 Task: In job alerts turn off email notifications.
Action: Mouse moved to (714, 75)
Screenshot: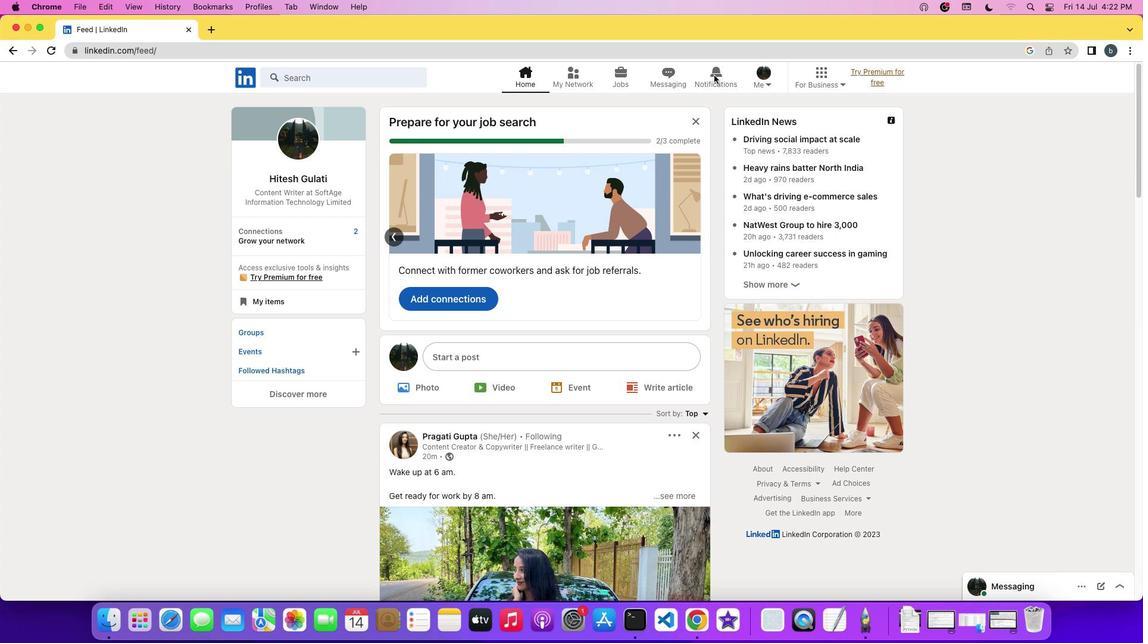 
Action: Mouse pressed left at (714, 75)
Screenshot: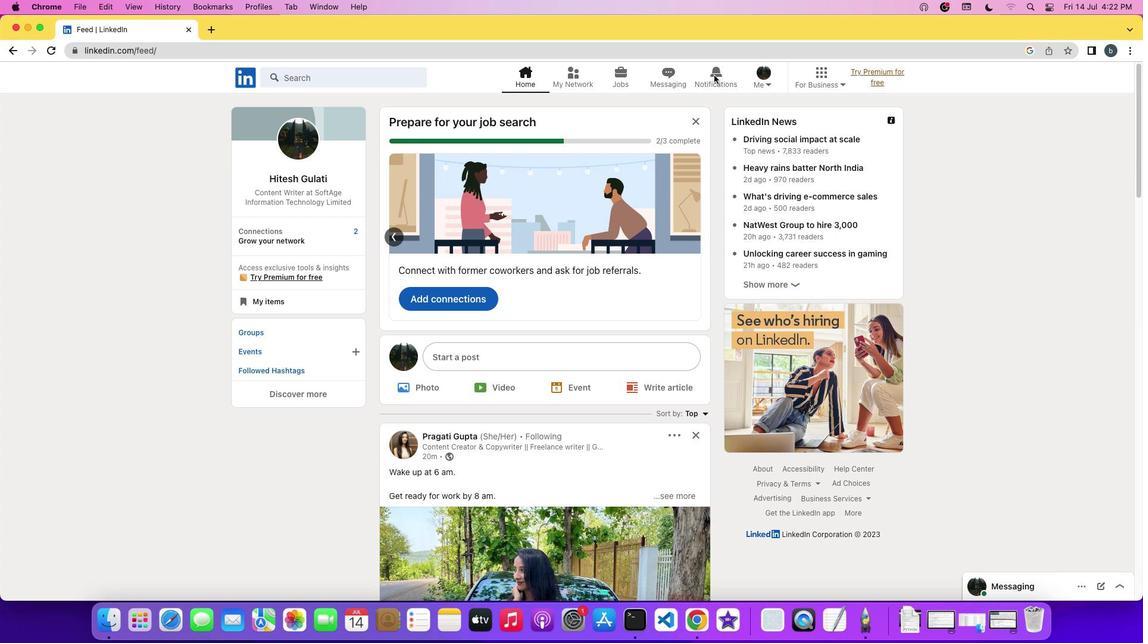 
Action: Mouse moved to (715, 75)
Screenshot: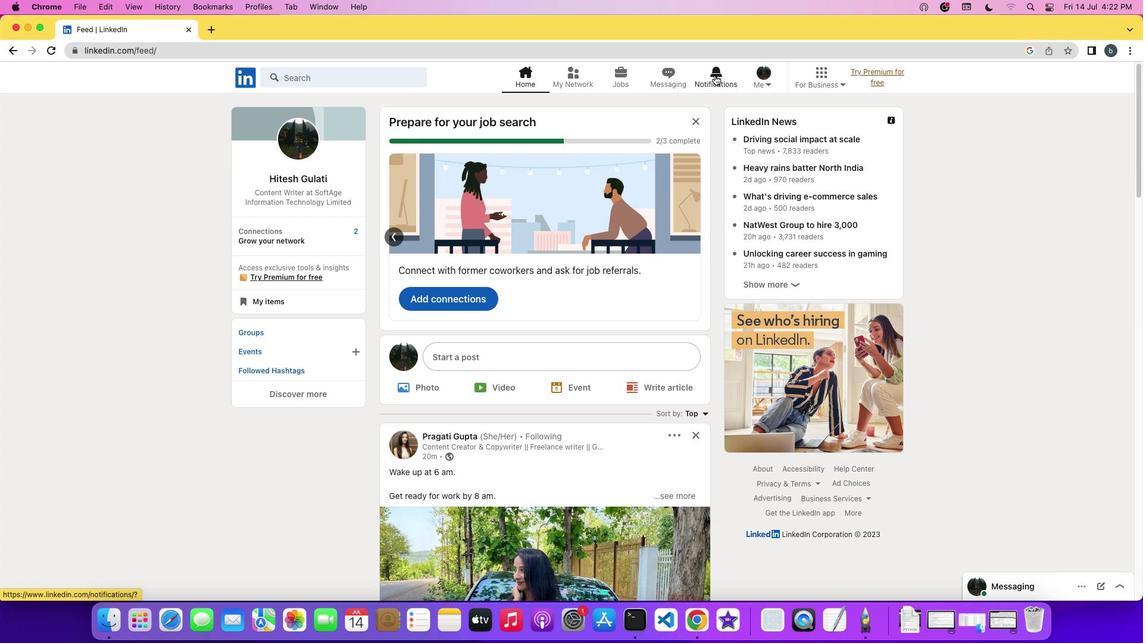 
Action: Mouse pressed left at (715, 75)
Screenshot: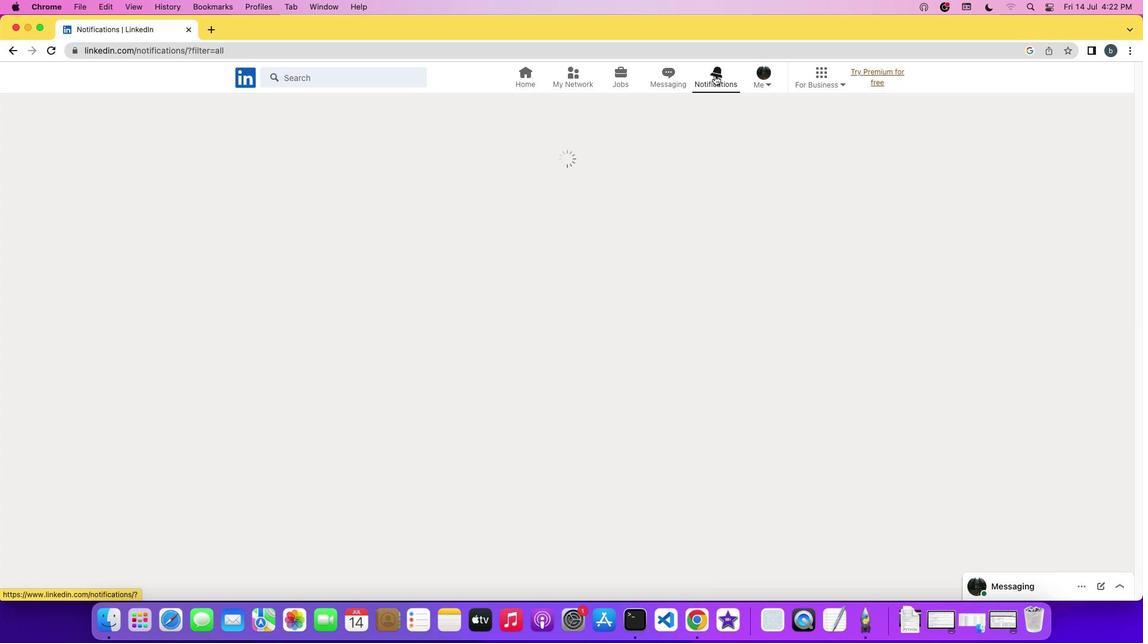 
Action: Mouse moved to (272, 156)
Screenshot: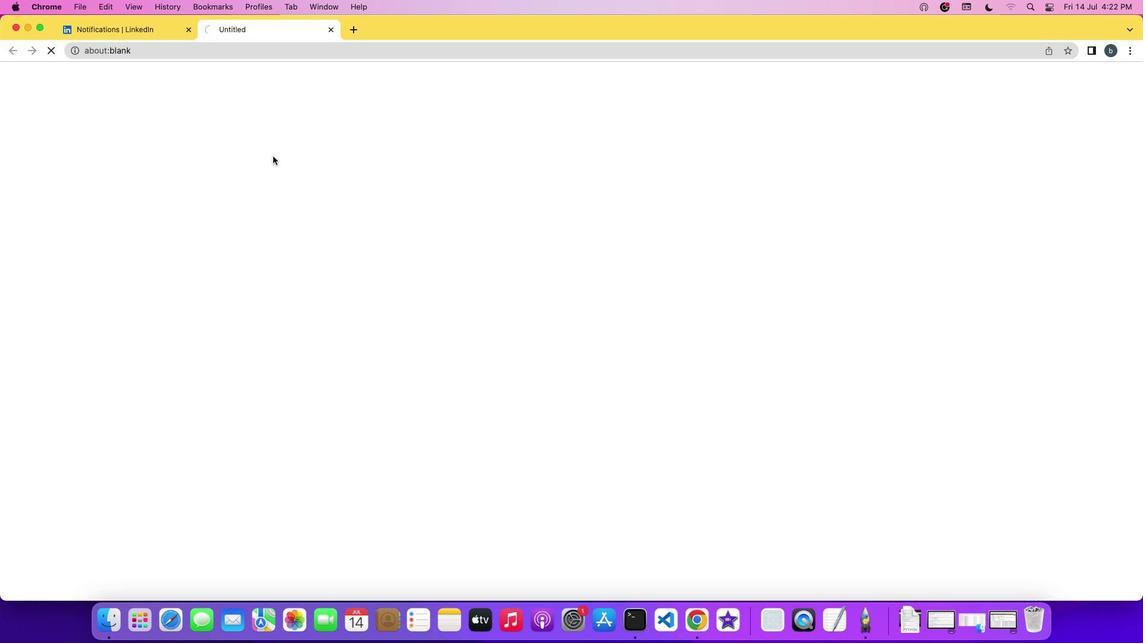 
Action: Mouse pressed left at (272, 156)
Screenshot: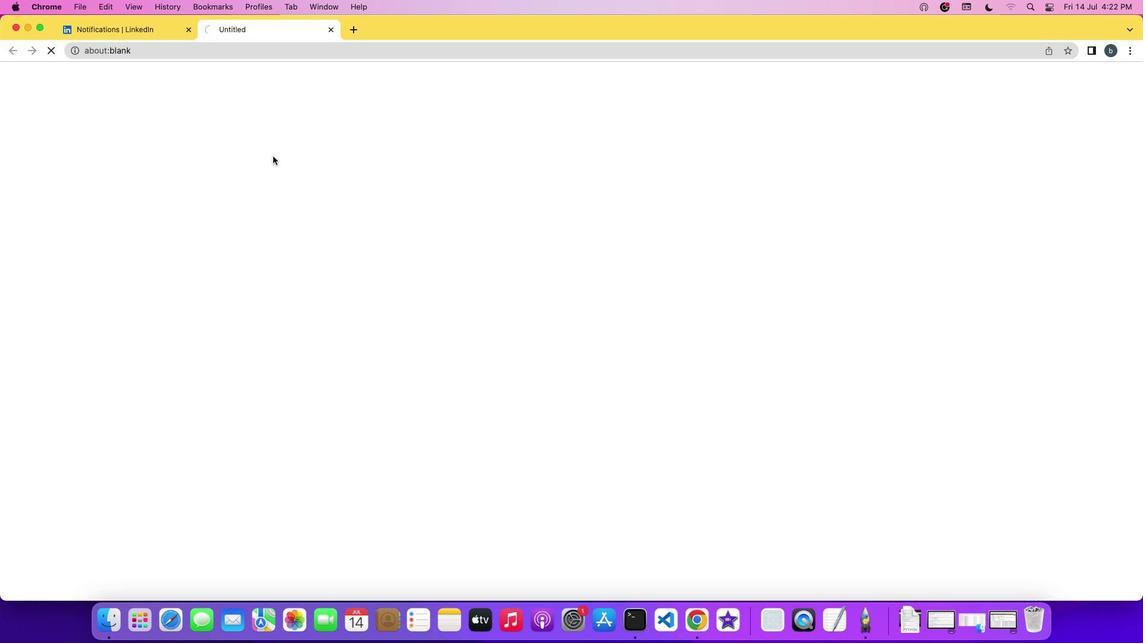 
Action: Mouse moved to (617, 151)
Screenshot: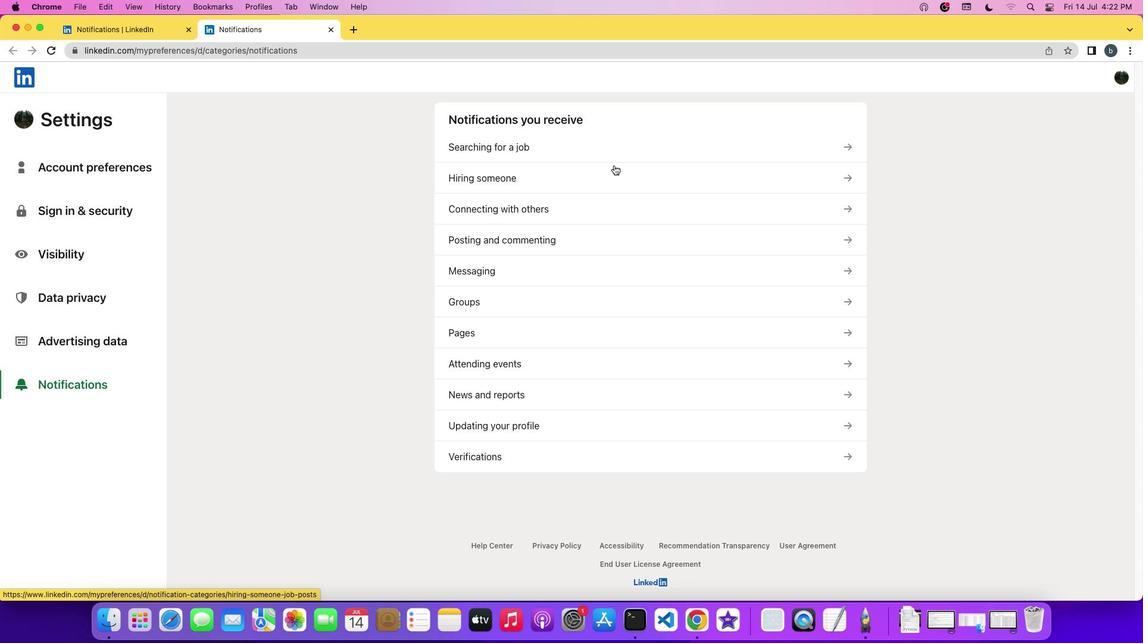 
Action: Mouse pressed left at (617, 151)
Screenshot: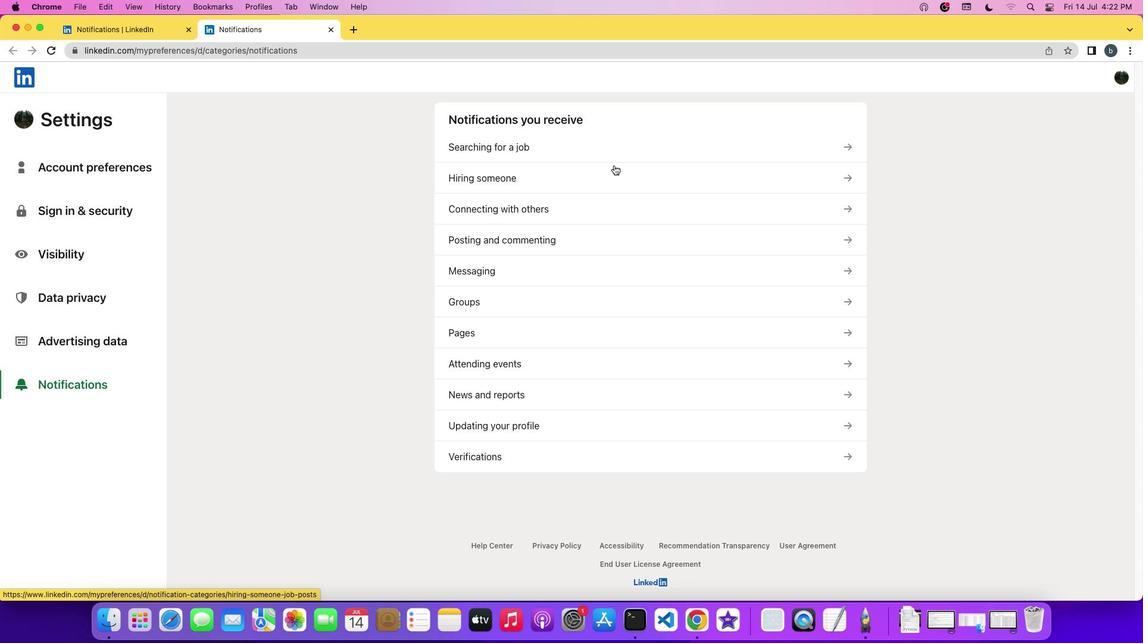 
Action: Mouse moved to (596, 192)
Screenshot: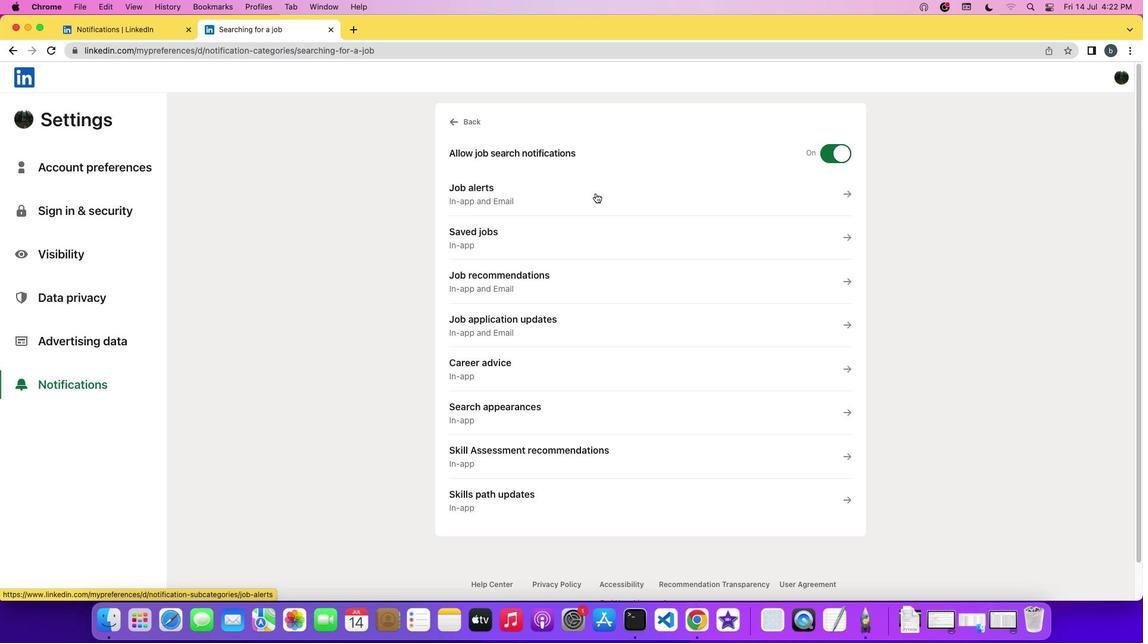 
Action: Mouse pressed left at (596, 192)
Screenshot: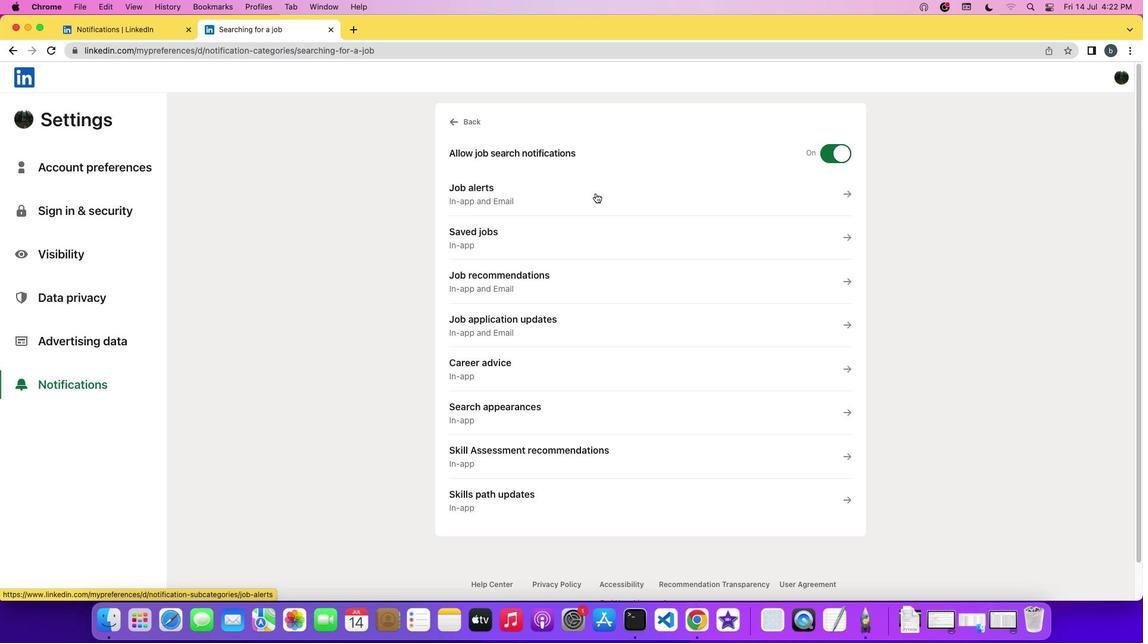 
Action: Mouse moved to (843, 316)
Screenshot: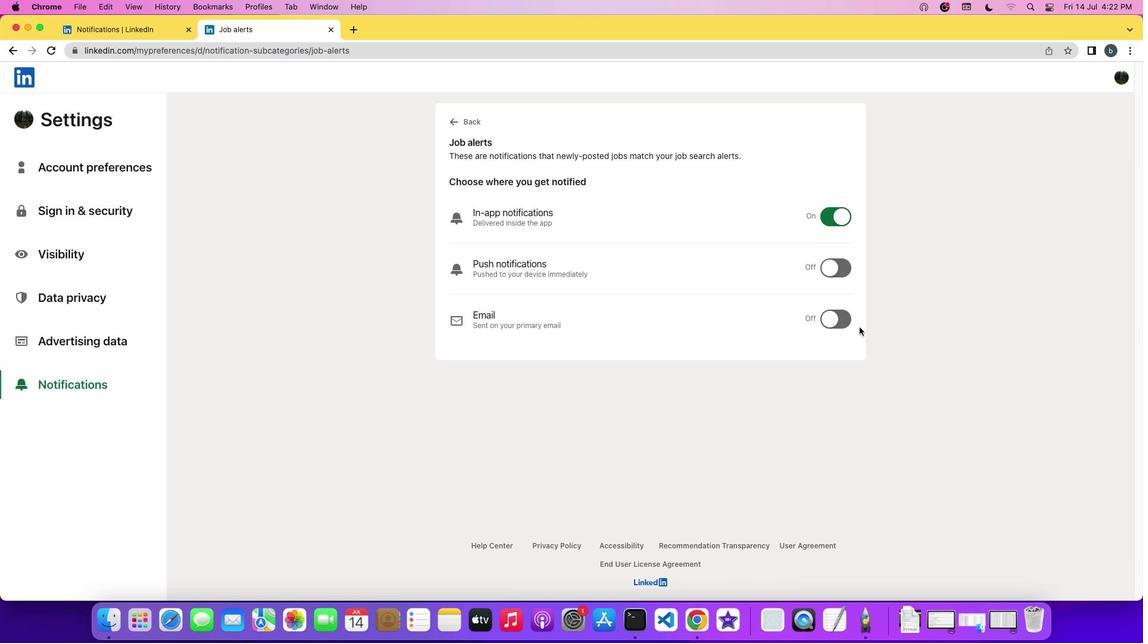 
Action: Mouse pressed left at (843, 316)
Screenshot: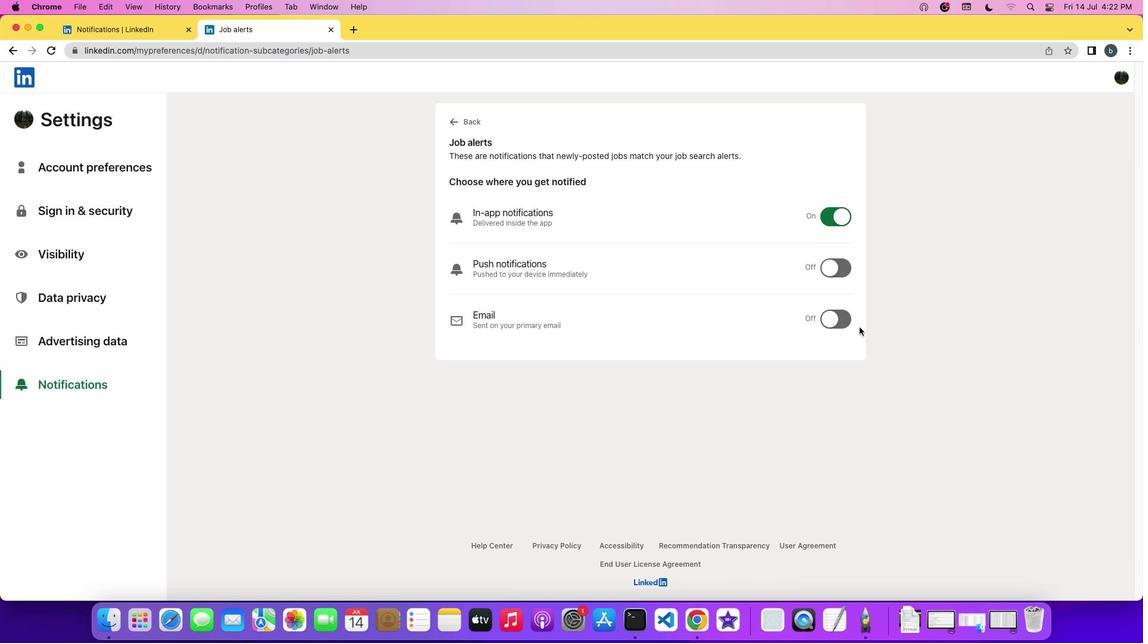 
Action: Mouse moved to (859, 327)
Screenshot: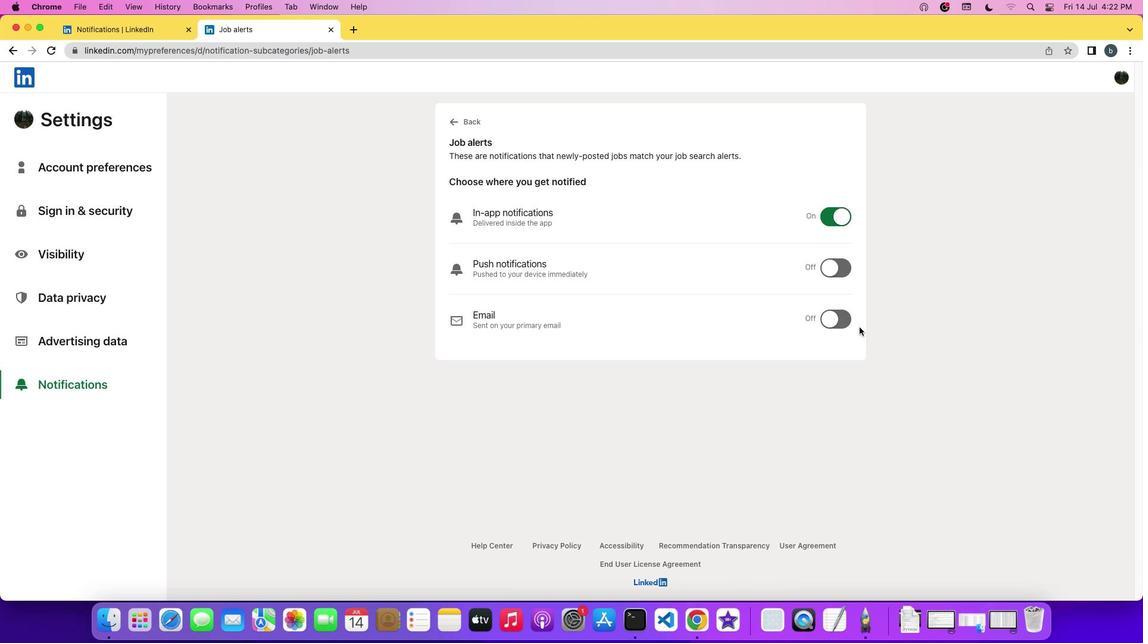 
